 Task: Go to the images section and react on images on the page of Apple
Action: Mouse moved to (501, 102)
Screenshot: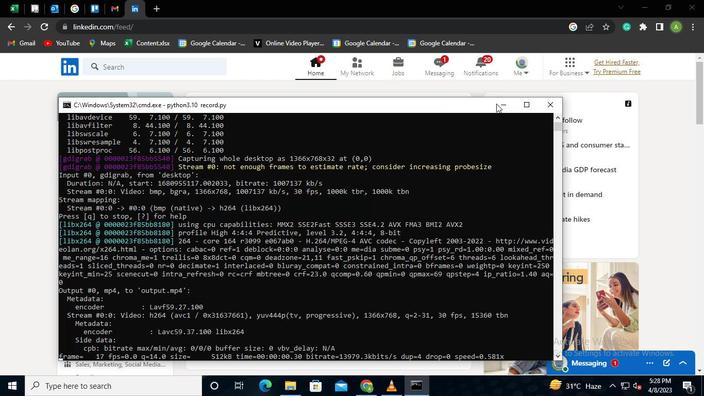 
Action: Mouse pressed left at (501, 102)
Screenshot: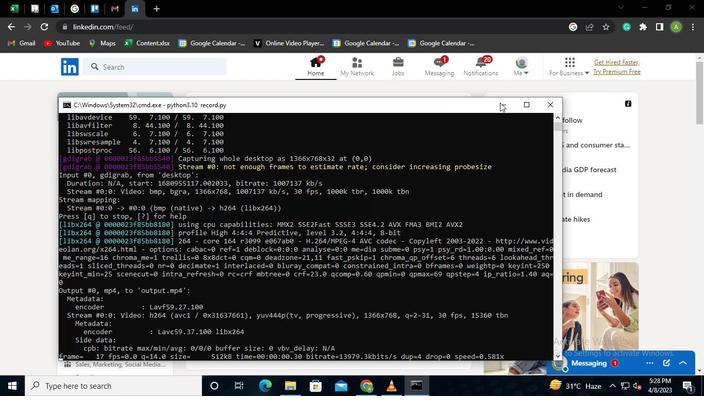 
Action: Mouse moved to (127, 69)
Screenshot: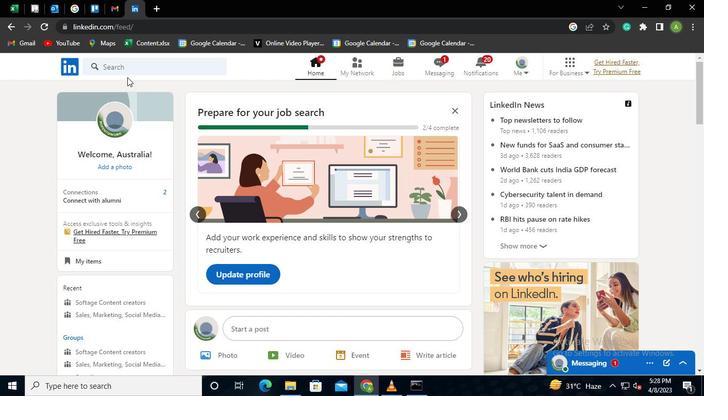 
Action: Mouse pressed left at (127, 69)
Screenshot: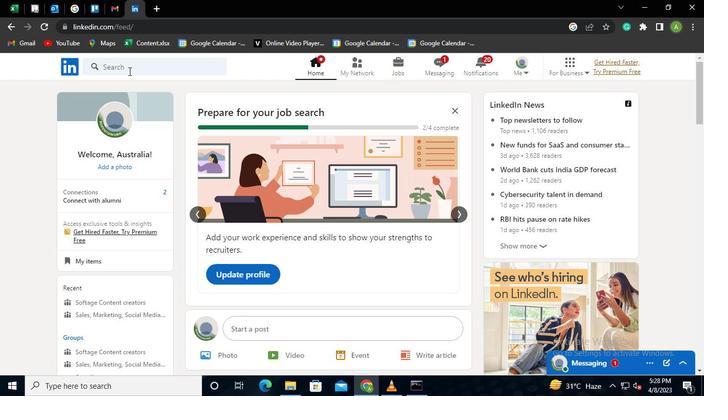 
Action: Mouse moved to (112, 124)
Screenshot: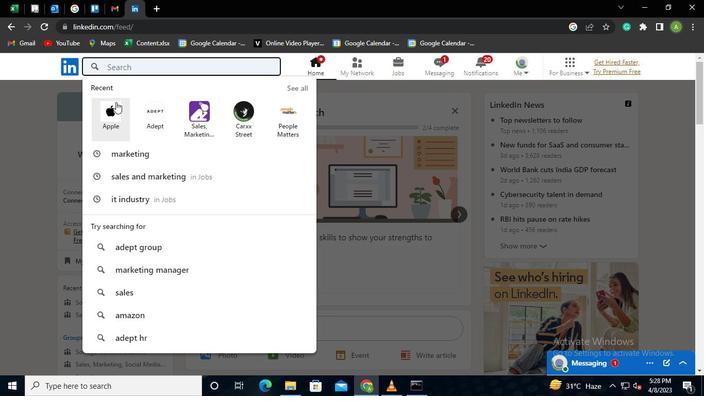 
Action: Mouse pressed left at (112, 124)
Screenshot: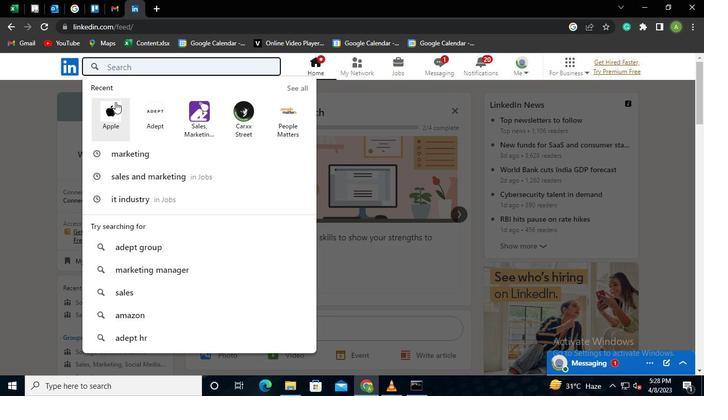 
Action: Mouse moved to (205, 184)
Screenshot: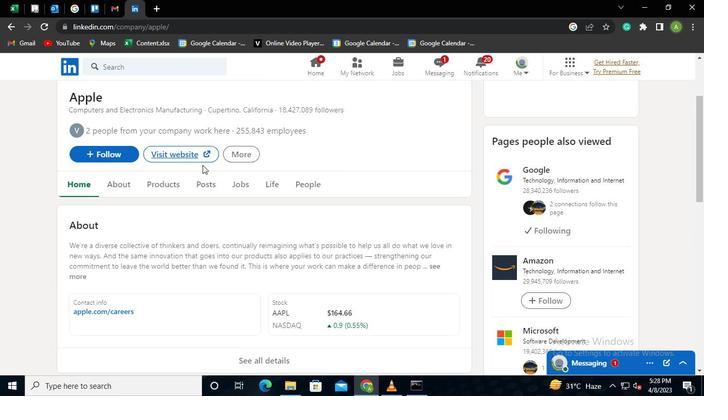 
Action: Mouse pressed left at (205, 184)
Screenshot: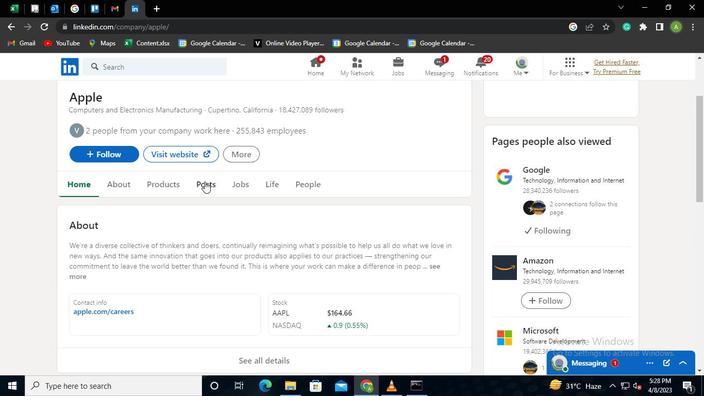 
Action: Mouse moved to (234, 166)
Screenshot: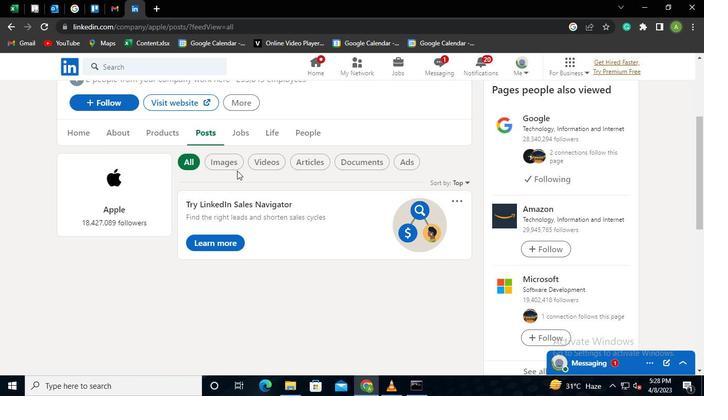 
Action: Mouse pressed left at (234, 166)
Screenshot: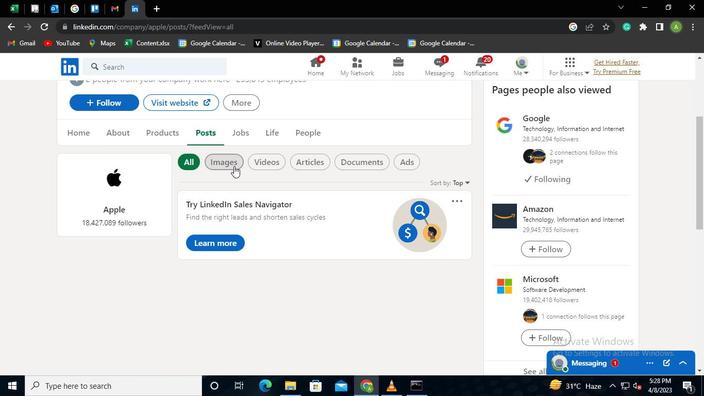 
Action: Mouse moved to (69, 70)
Screenshot: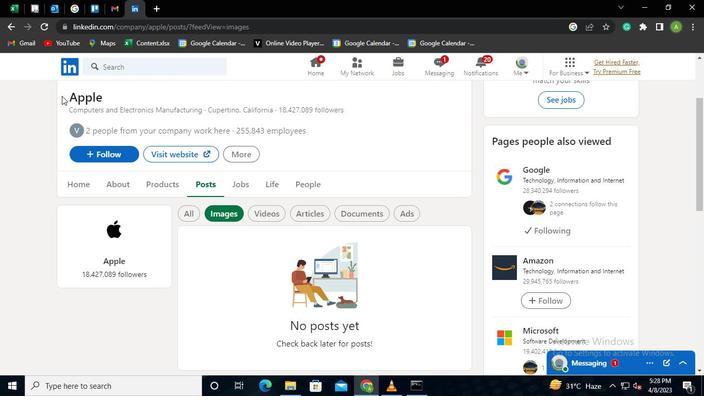
Action: Mouse pressed left at (69, 70)
Screenshot: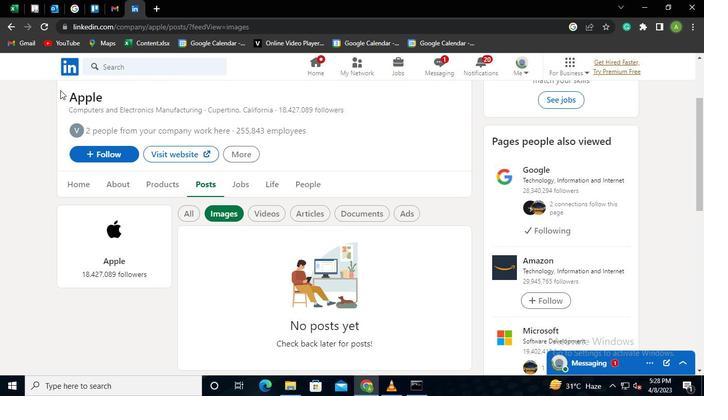 
Action: Mouse moved to (423, 386)
Screenshot: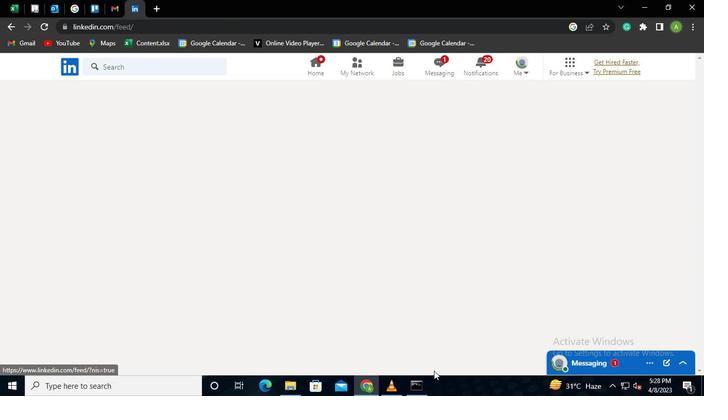 
Action: Mouse pressed left at (423, 386)
Screenshot: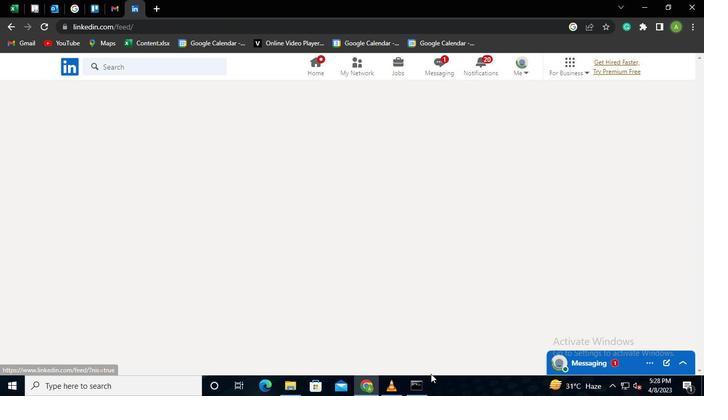 
Action: Mouse moved to (551, 107)
Screenshot: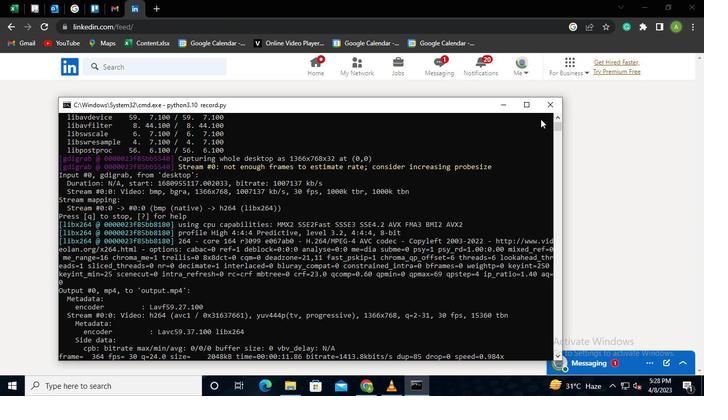
Action: Mouse pressed left at (551, 107)
Screenshot: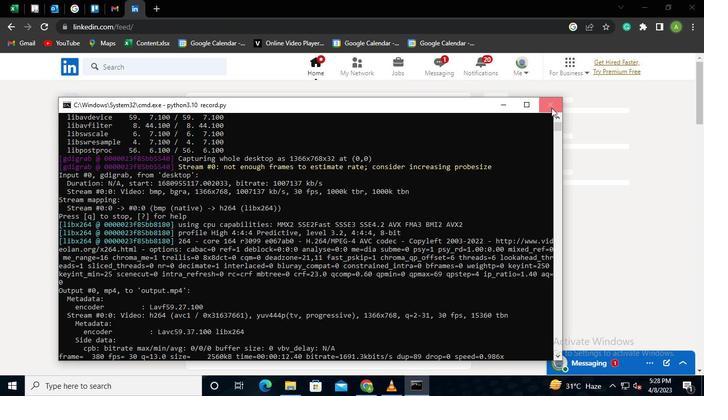 
